 Task: Sort the products in the category "IPA" by unit price (low first).
Action: Mouse moved to (782, 279)
Screenshot: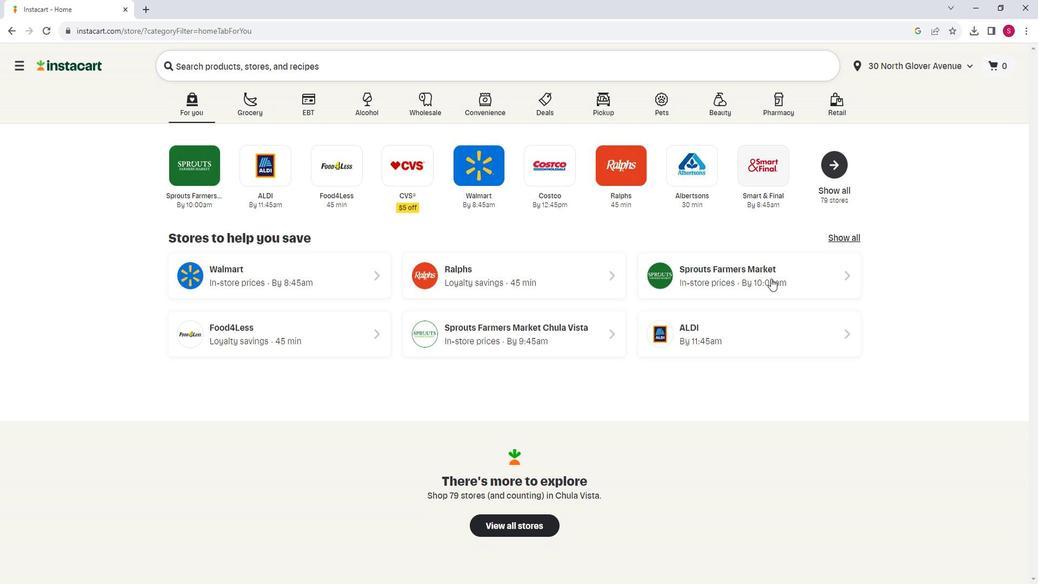 
Action: Mouse pressed left at (782, 279)
Screenshot: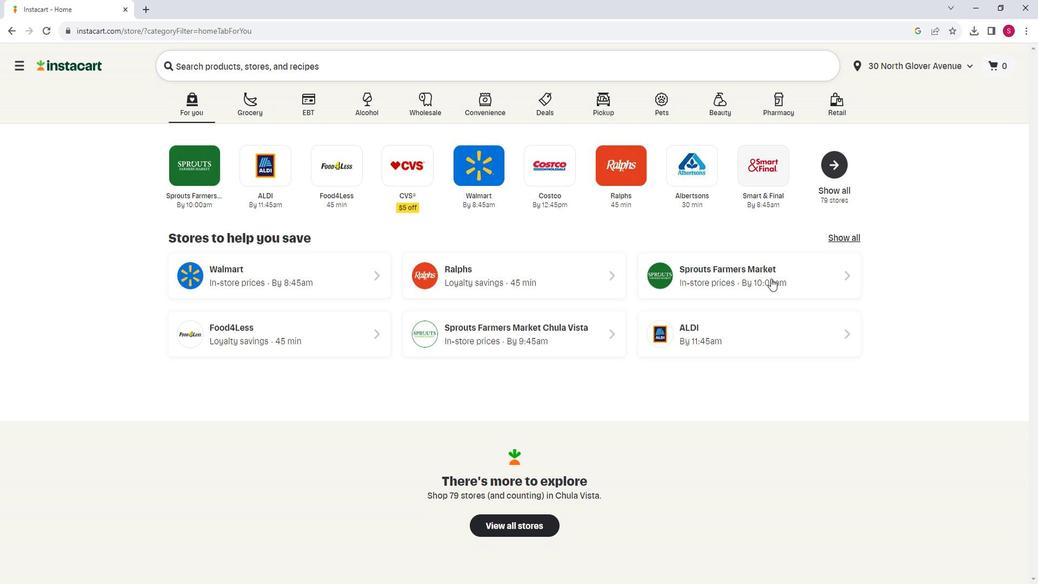 
Action: Mouse moved to (73, 409)
Screenshot: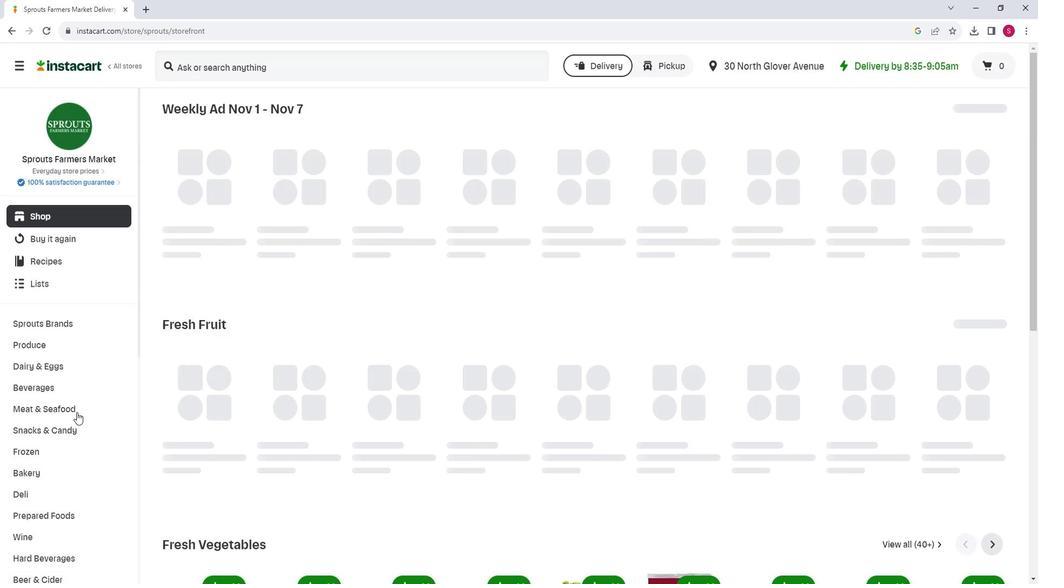 
Action: Mouse scrolled (73, 408) with delta (0, 0)
Screenshot: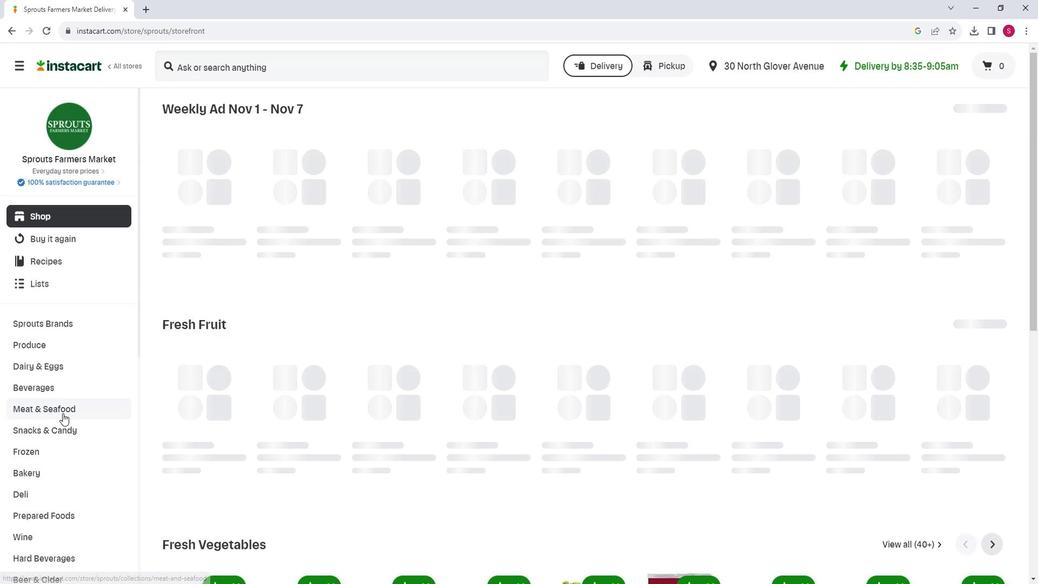 
Action: Mouse moved to (39, 512)
Screenshot: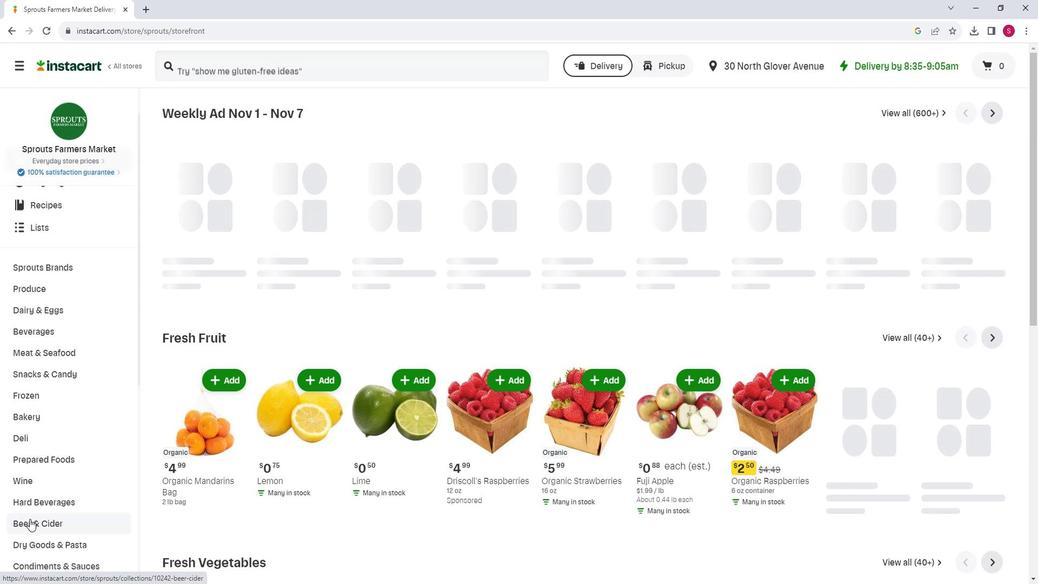 
Action: Mouse pressed left at (39, 512)
Screenshot: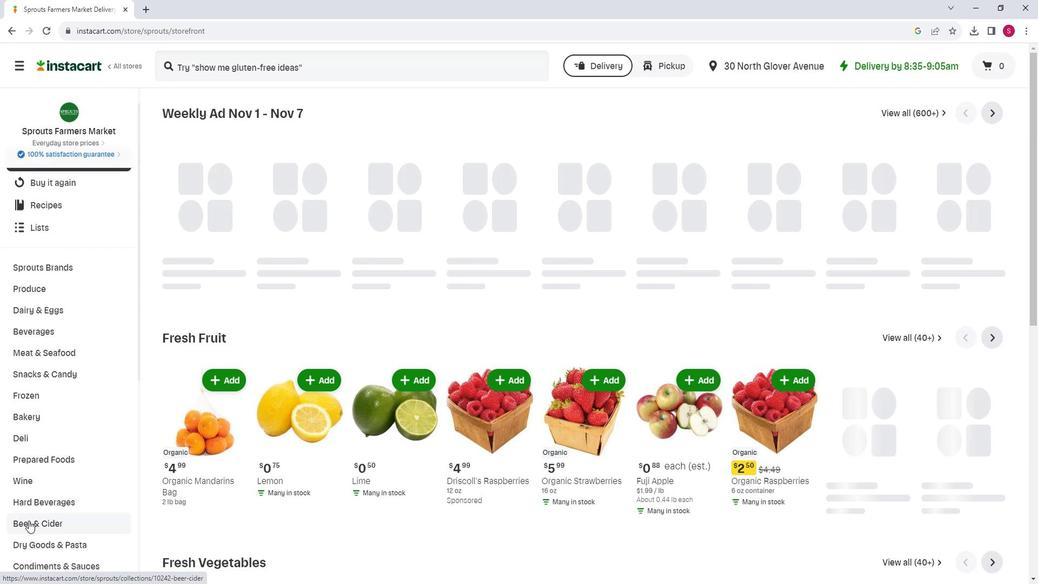 
Action: Mouse moved to (258, 146)
Screenshot: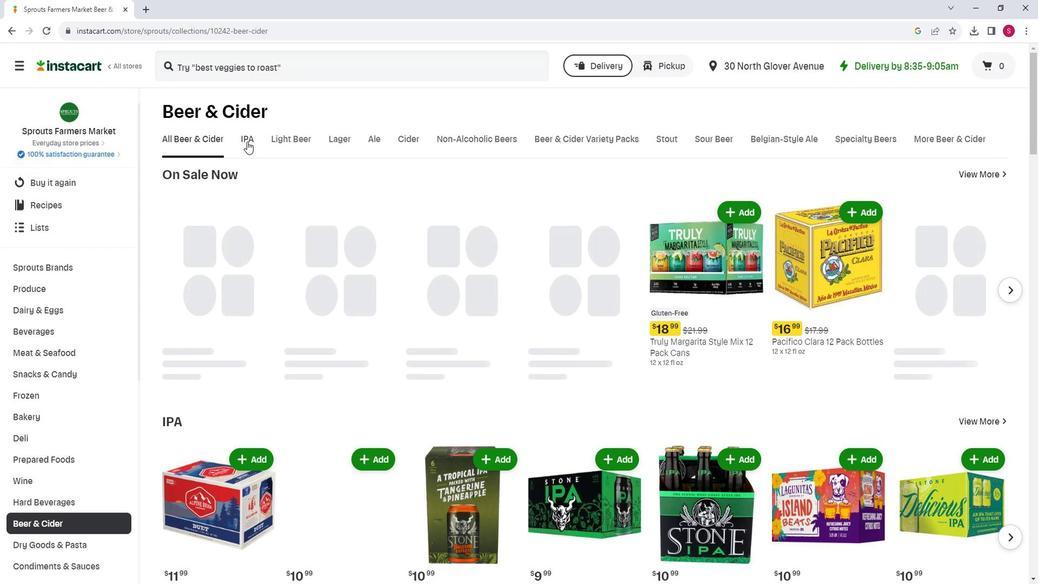 
Action: Mouse pressed left at (258, 146)
Screenshot: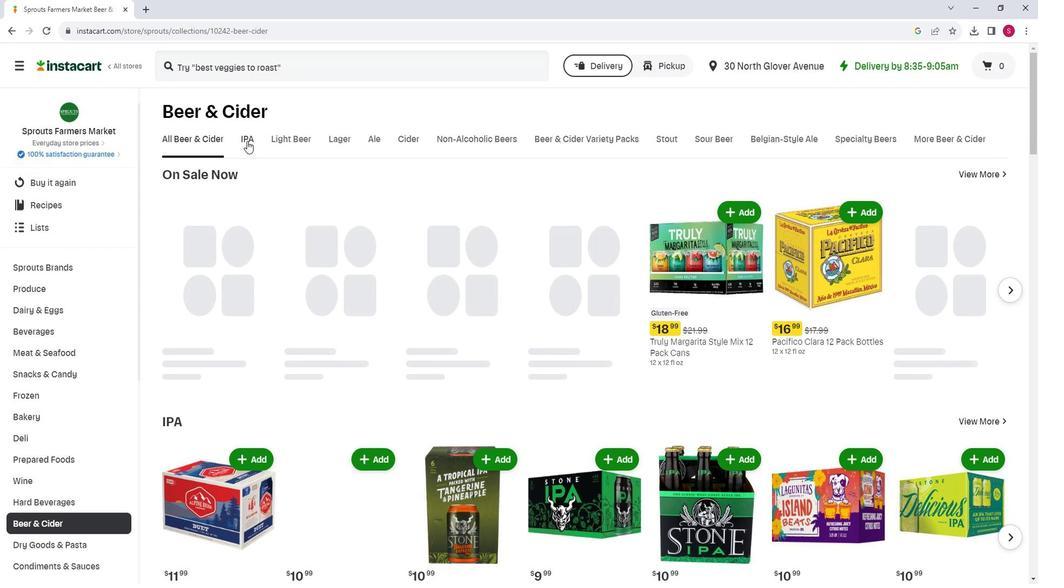 
Action: Mouse moved to (1012, 178)
Screenshot: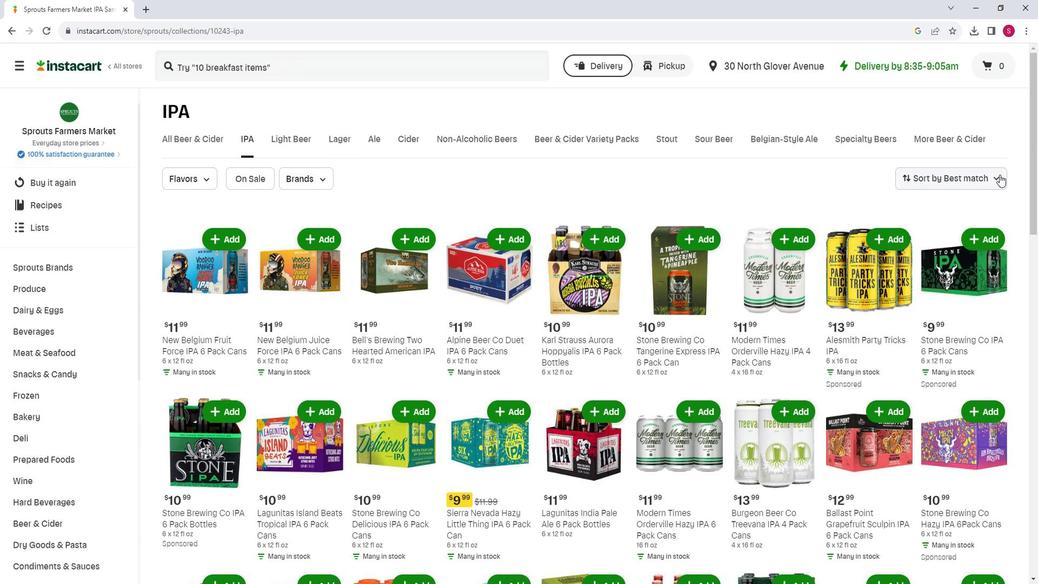 
Action: Mouse pressed left at (1012, 178)
Screenshot: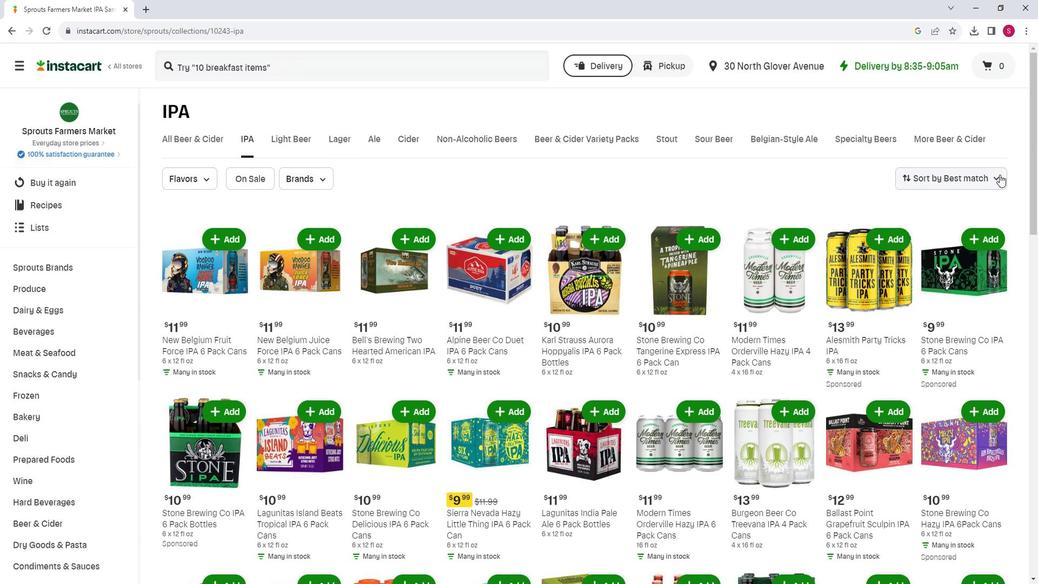
Action: Mouse moved to (979, 272)
Screenshot: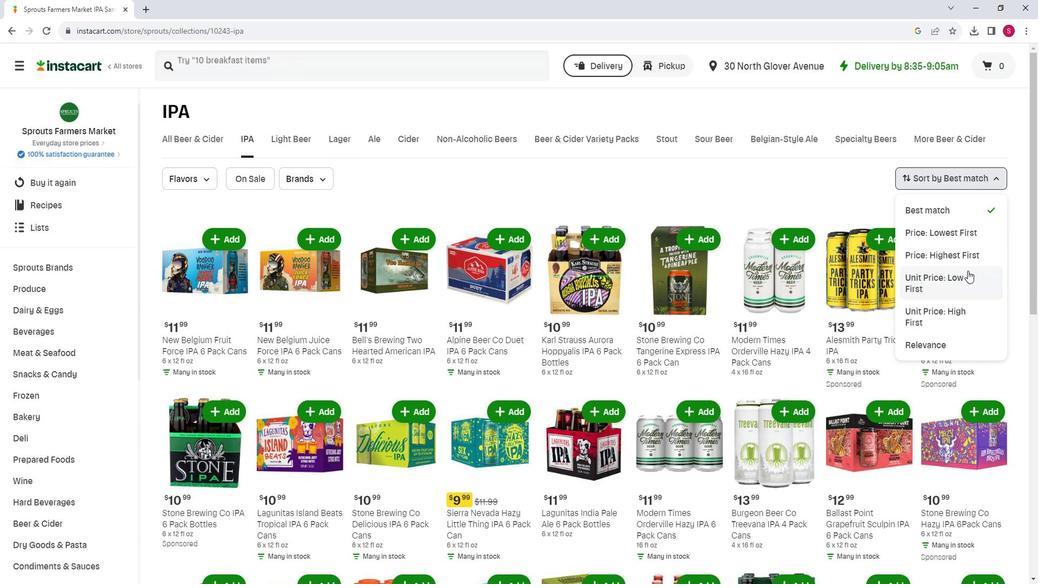 
Action: Mouse pressed left at (979, 272)
Screenshot: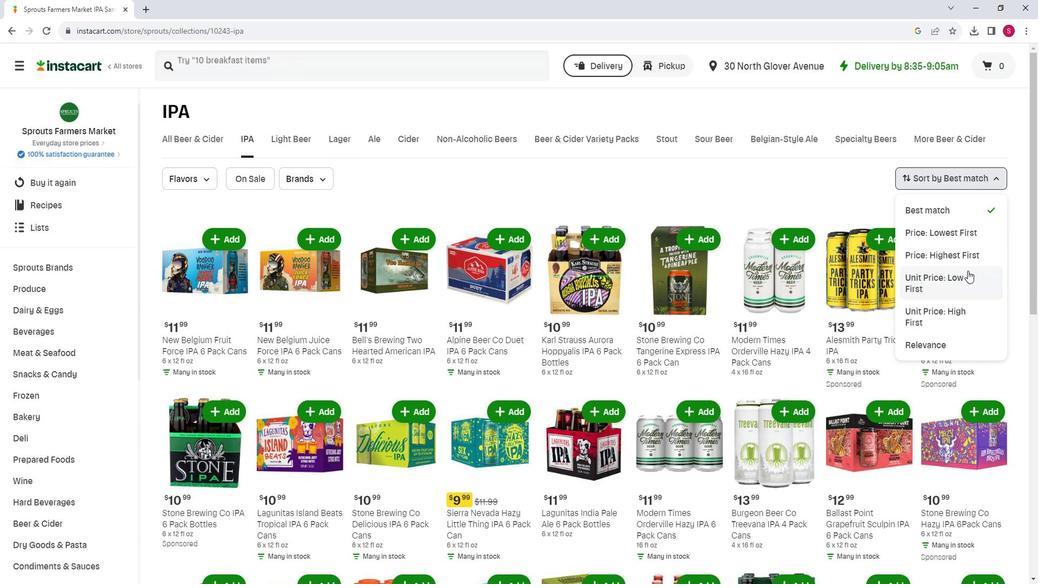 
Action: Mouse moved to (632, 229)
Screenshot: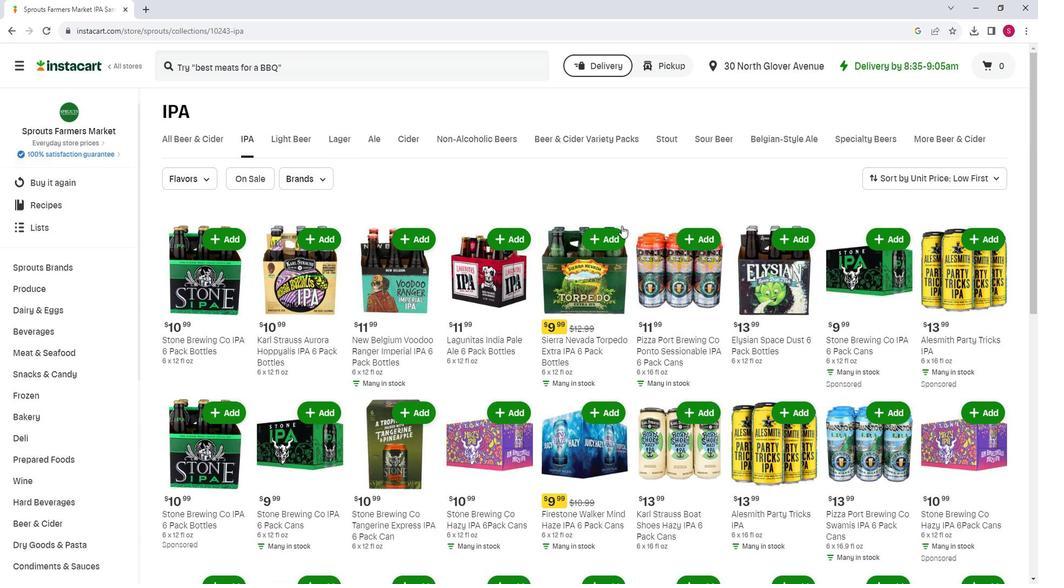 
Action: Mouse scrolled (632, 228) with delta (0, 0)
Screenshot: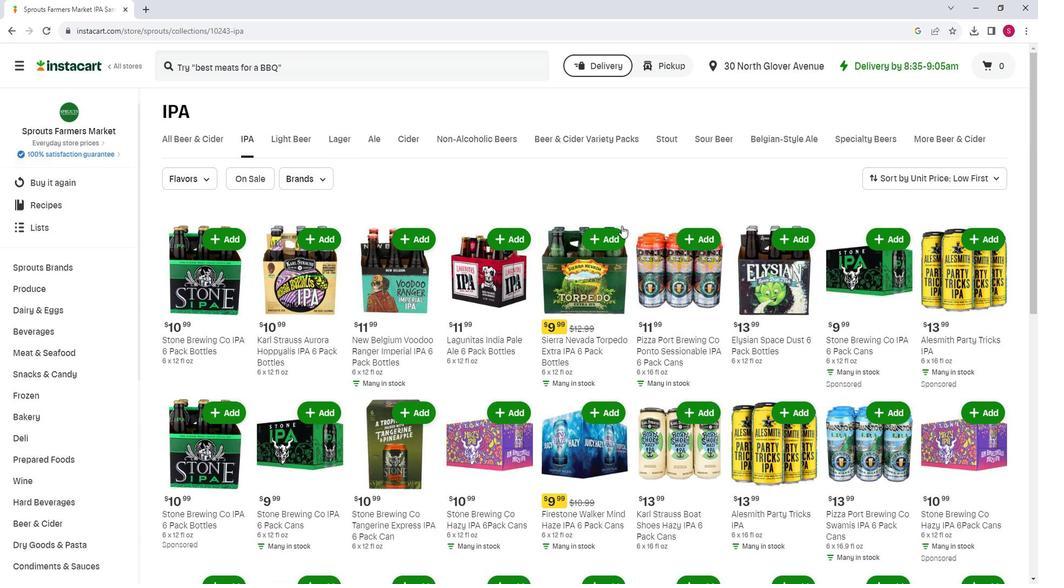 
Action: Mouse moved to (632, 232)
Screenshot: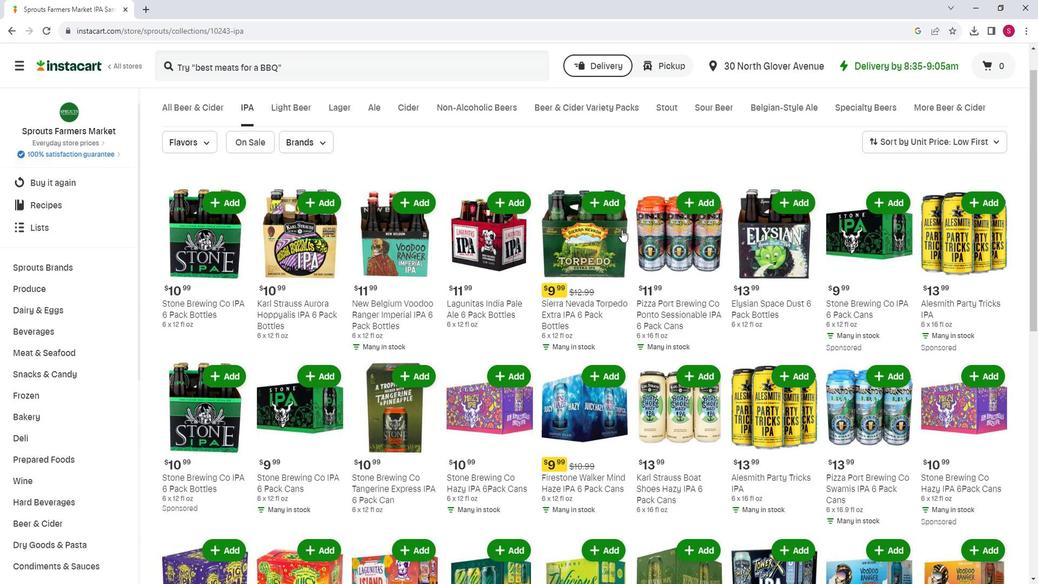 
Action: Mouse scrolled (632, 231) with delta (0, 0)
Screenshot: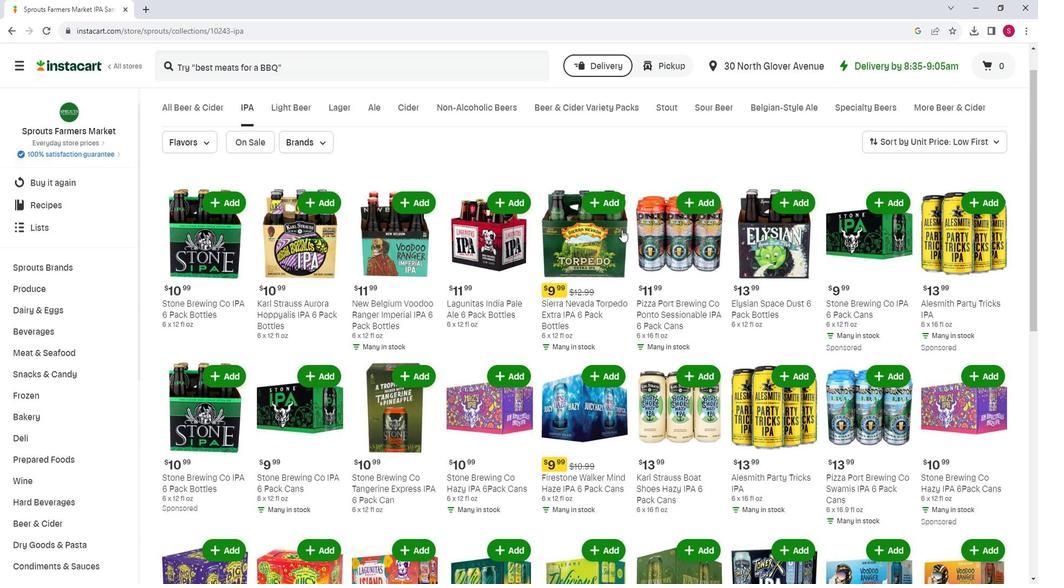
Action: Mouse moved to (633, 234)
Screenshot: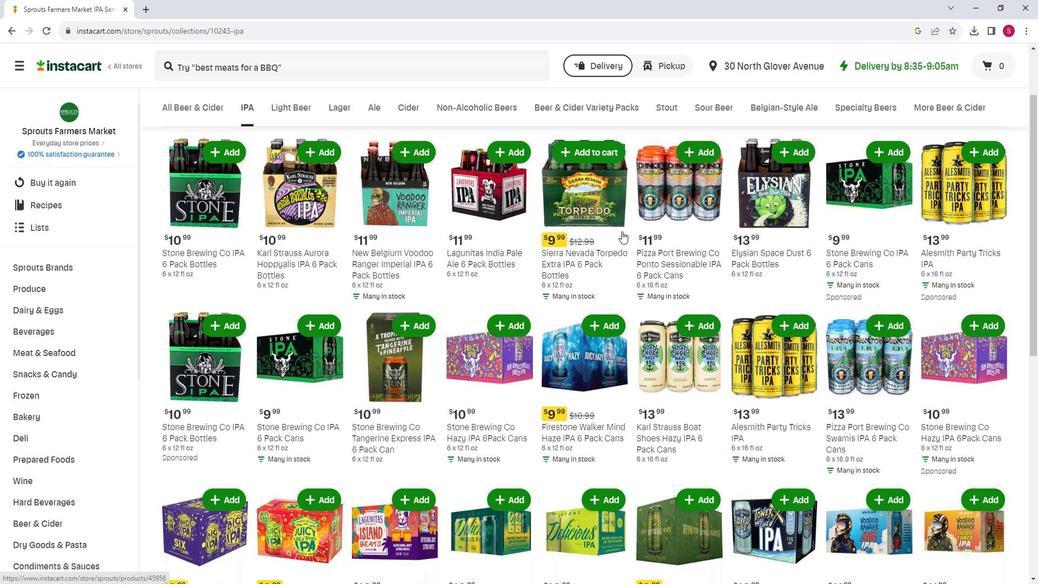 
Action: Mouse scrolled (633, 233) with delta (0, 0)
Screenshot: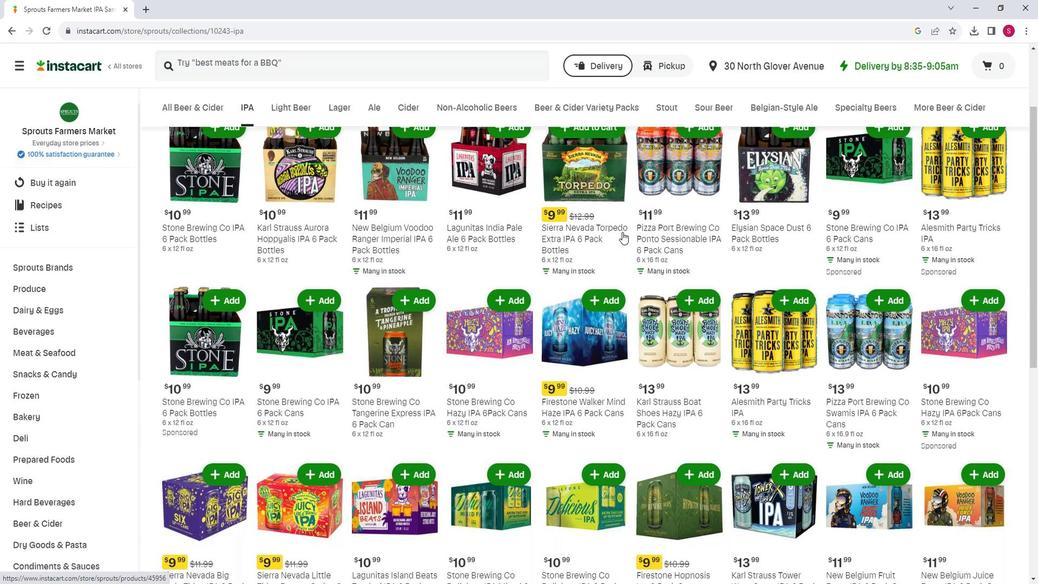 
Action: Mouse moved to (633, 234)
Screenshot: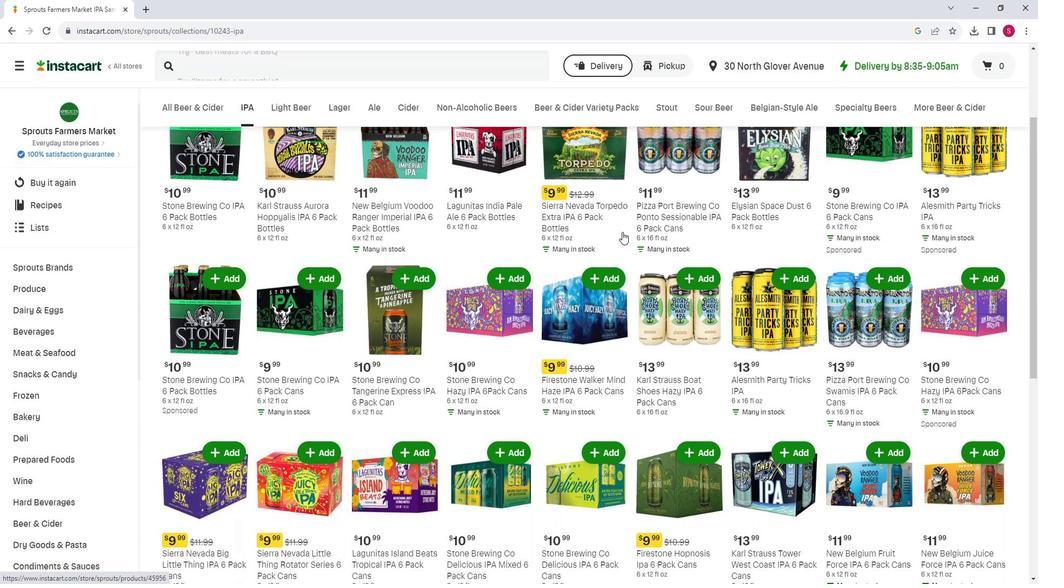 
Action: Mouse scrolled (633, 234) with delta (0, 0)
Screenshot: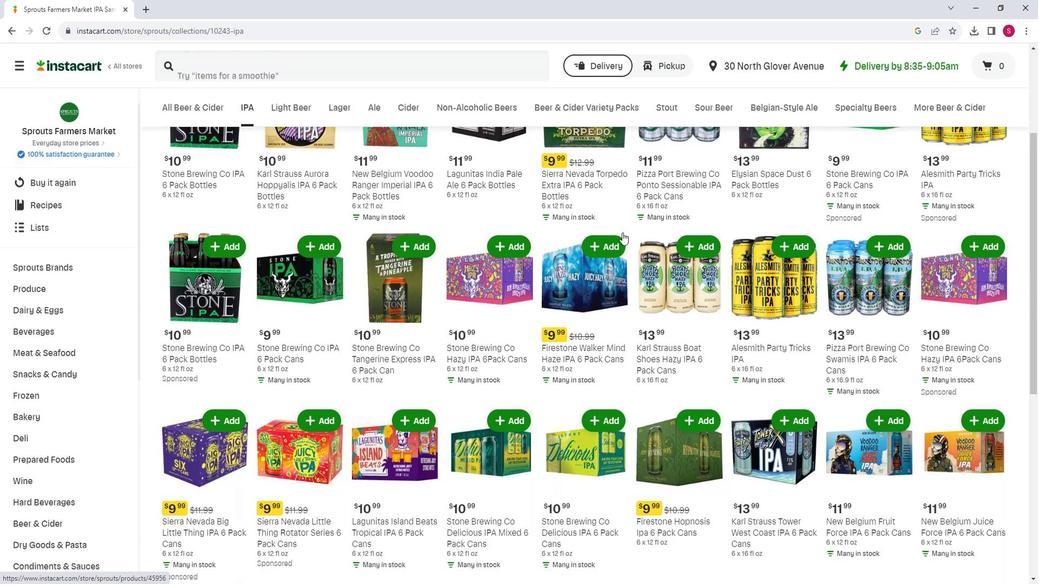 
Action: Mouse scrolled (633, 234) with delta (0, 0)
Screenshot: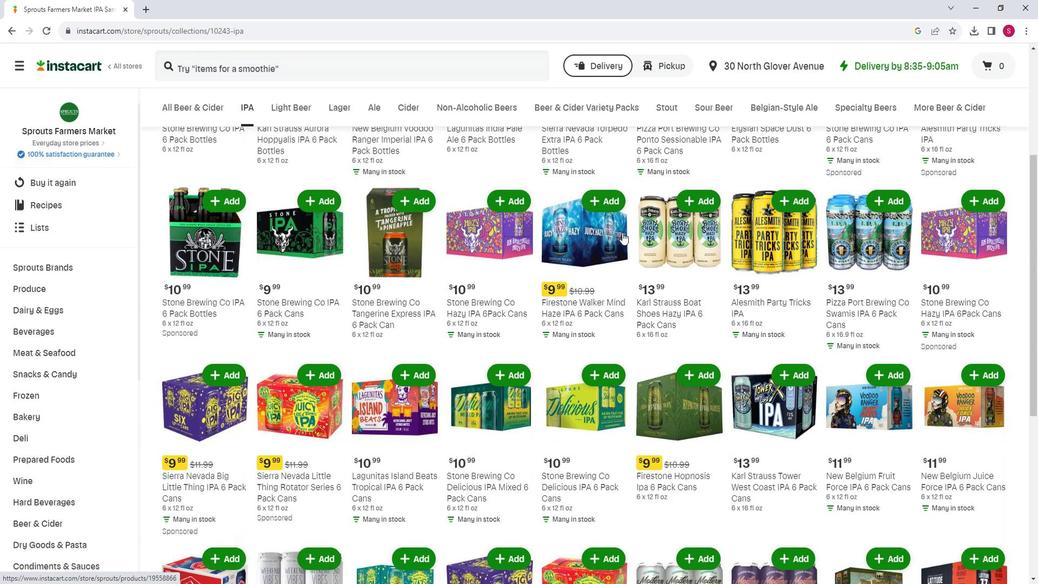 
Action: Mouse moved to (634, 235)
Screenshot: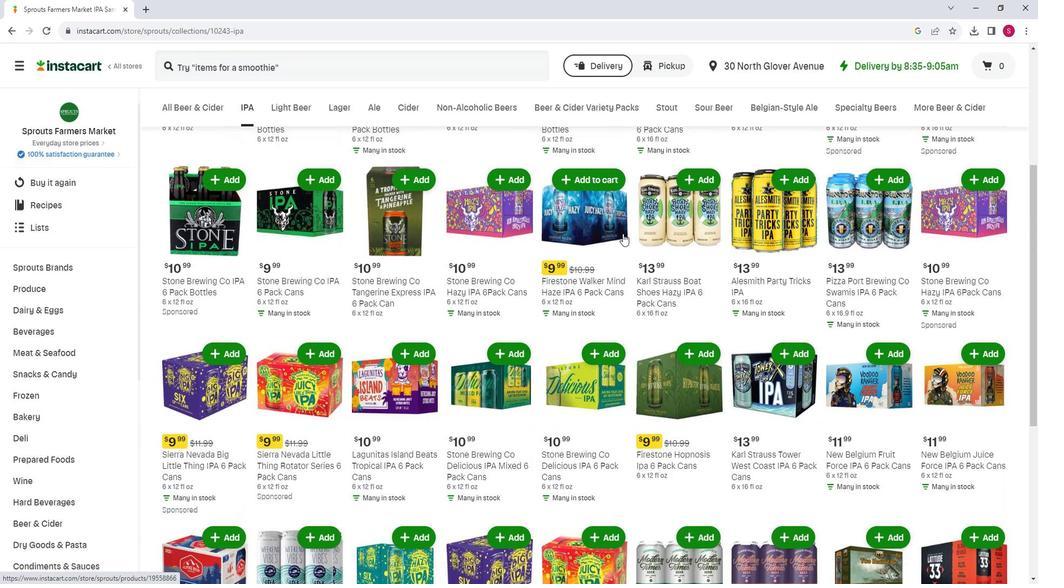 
Action: Mouse scrolled (634, 235) with delta (0, 0)
Screenshot: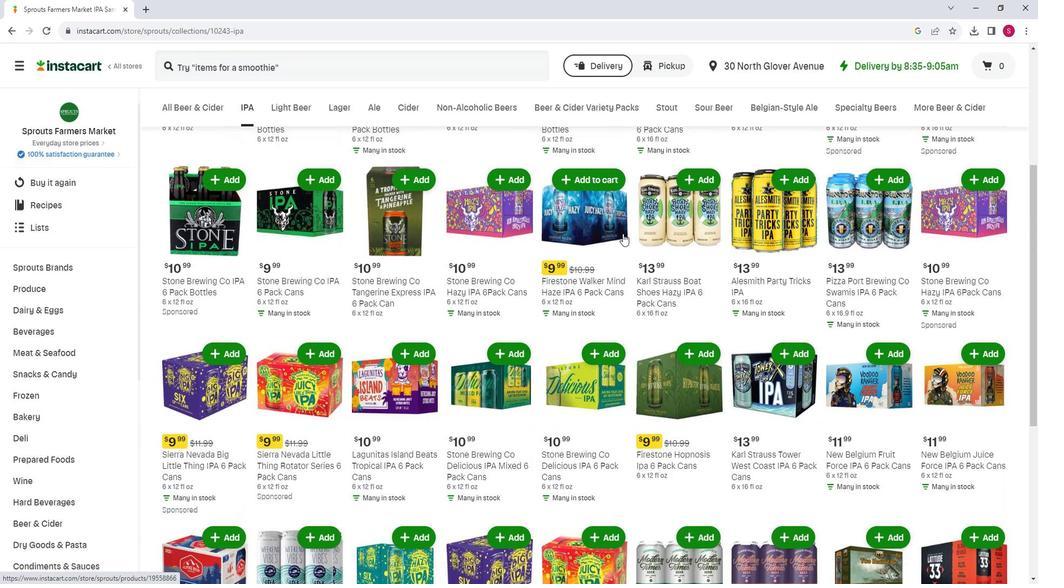 
Action: Mouse moved to (635, 236)
Screenshot: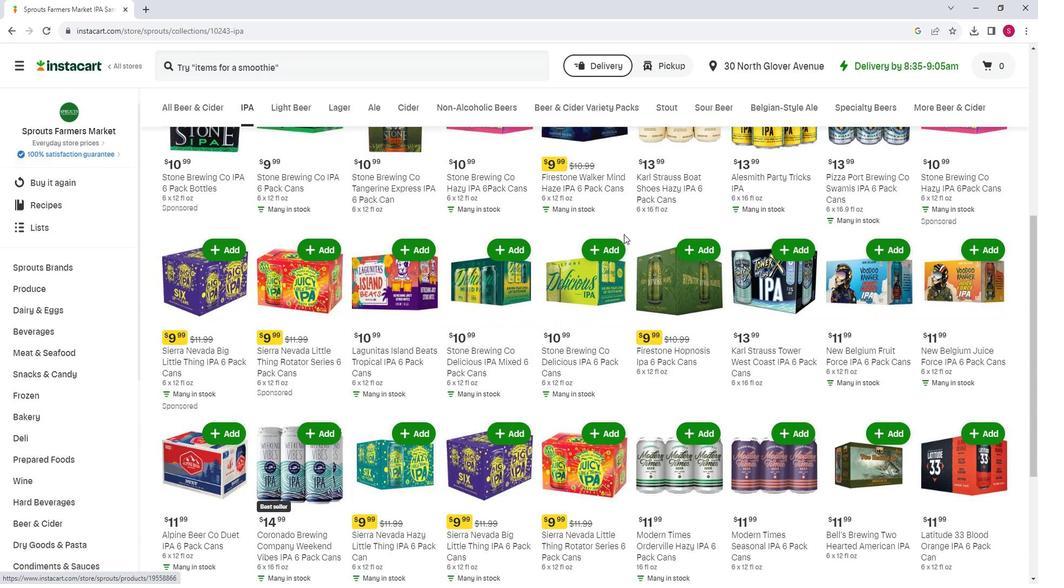 
Action: Mouse scrolled (635, 236) with delta (0, 0)
Screenshot: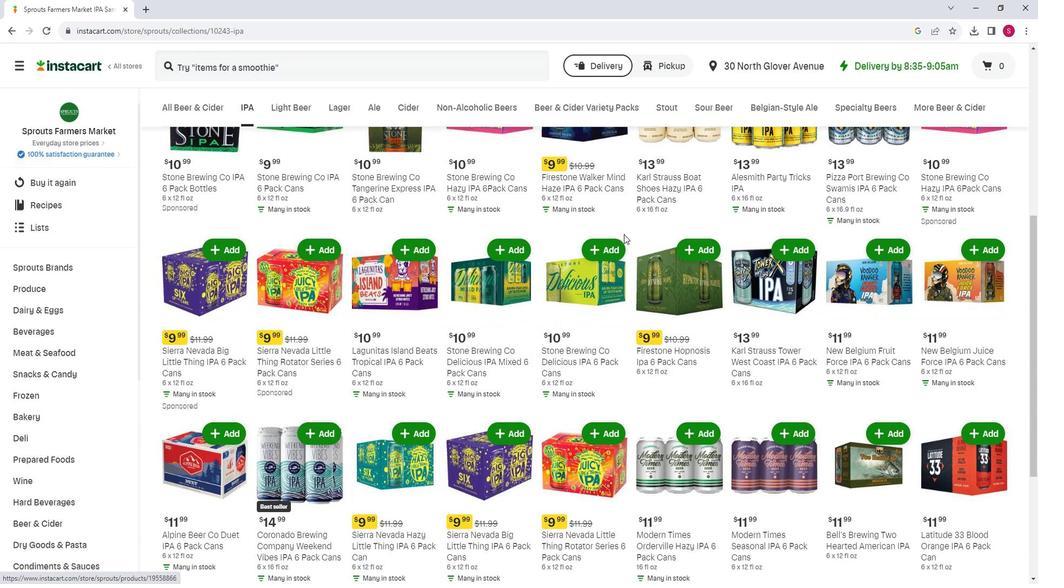 
Action: Mouse moved to (635, 237)
Screenshot: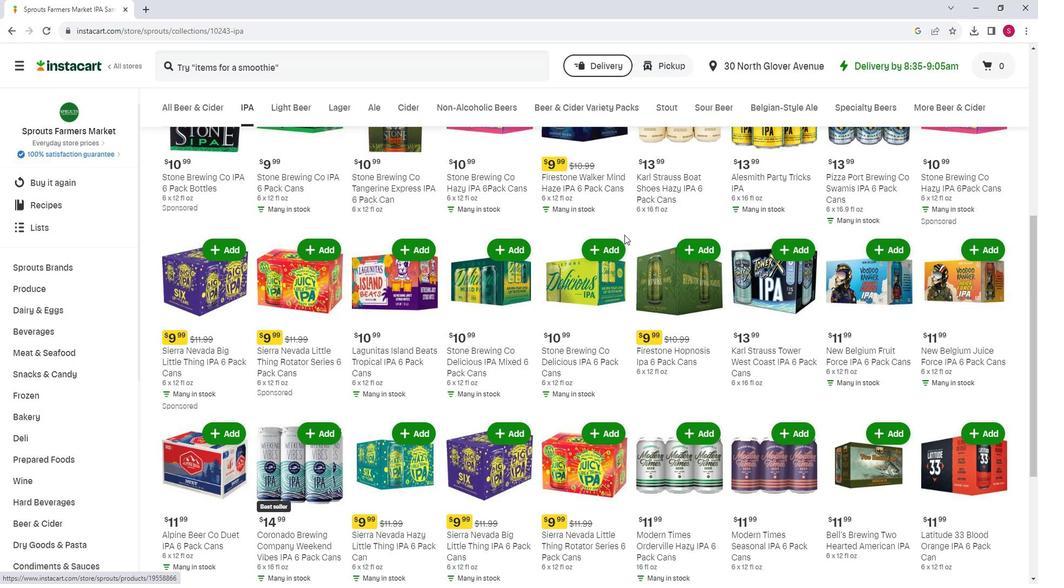 
Action: Mouse scrolled (635, 236) with delta (0, 0)
Screenshot: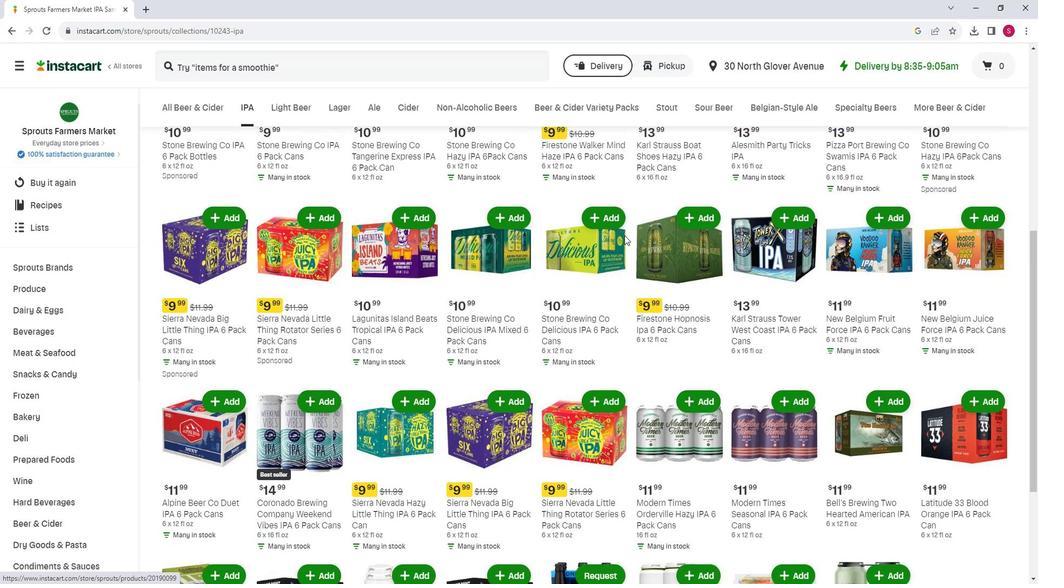 
Action: Mouse scrolled (635, 236) with delta (0, 0)
Screenshot: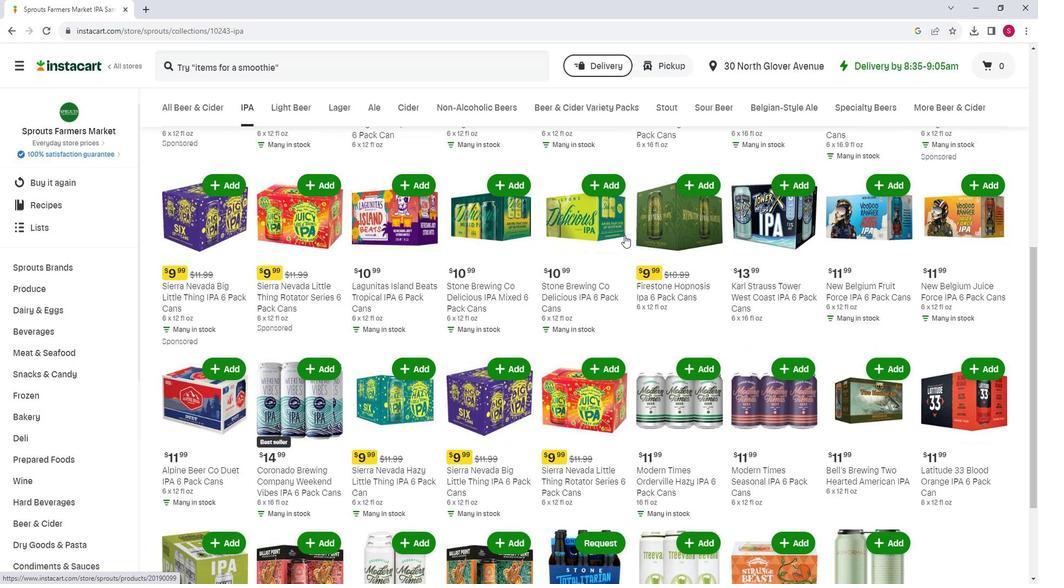 
Action: Mouse moved to (635, 237)
Screenshot: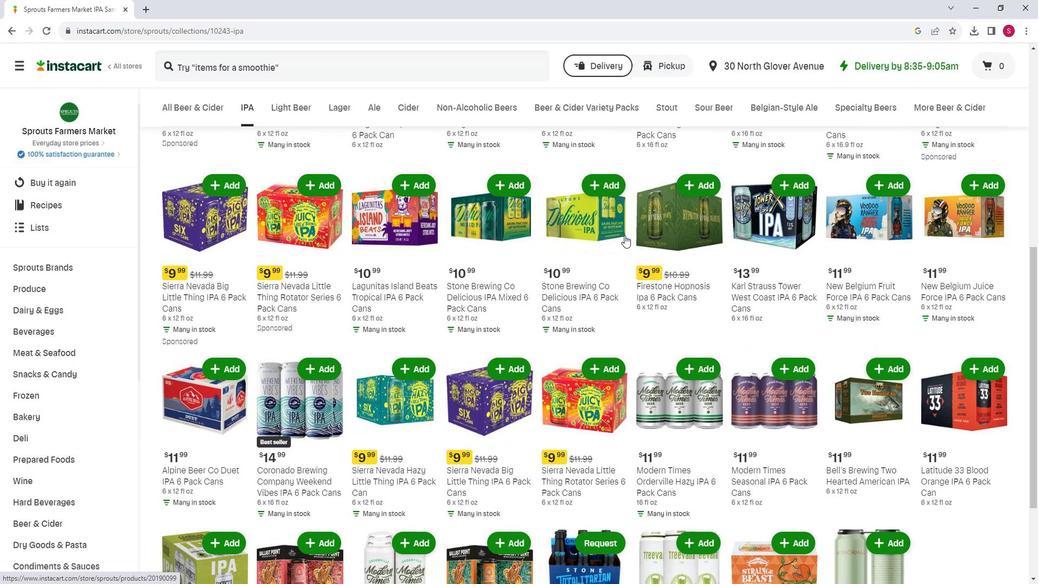 
Action: Mouse scrolled (635, 236) with delta (0, 0)
Screenshot: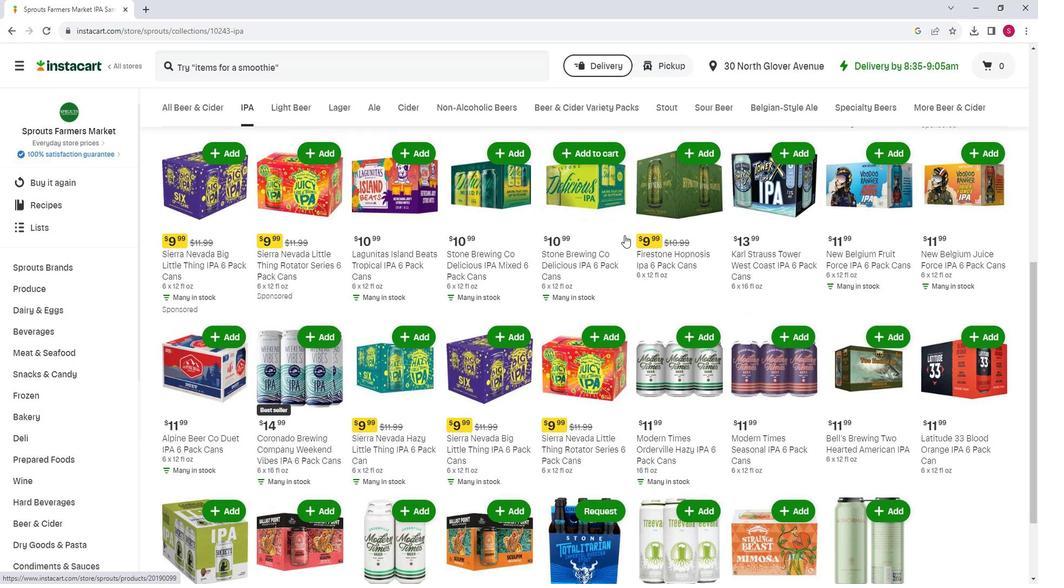 
Action: Mouse scrolled (635, 236) with delta (0, 0)
Screenshot: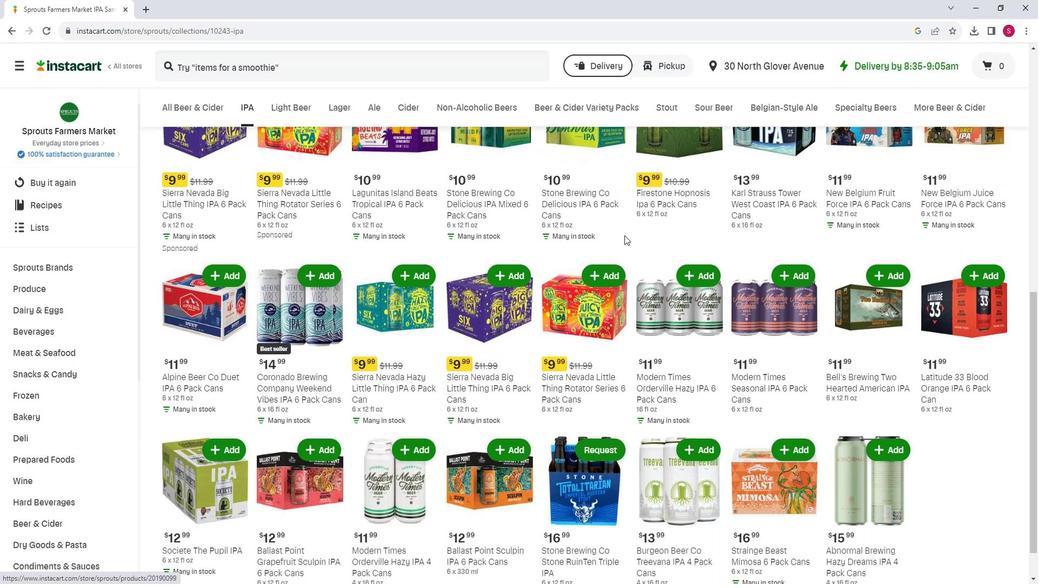 
Action: Mouse moved to (635, 239)
Screenshot: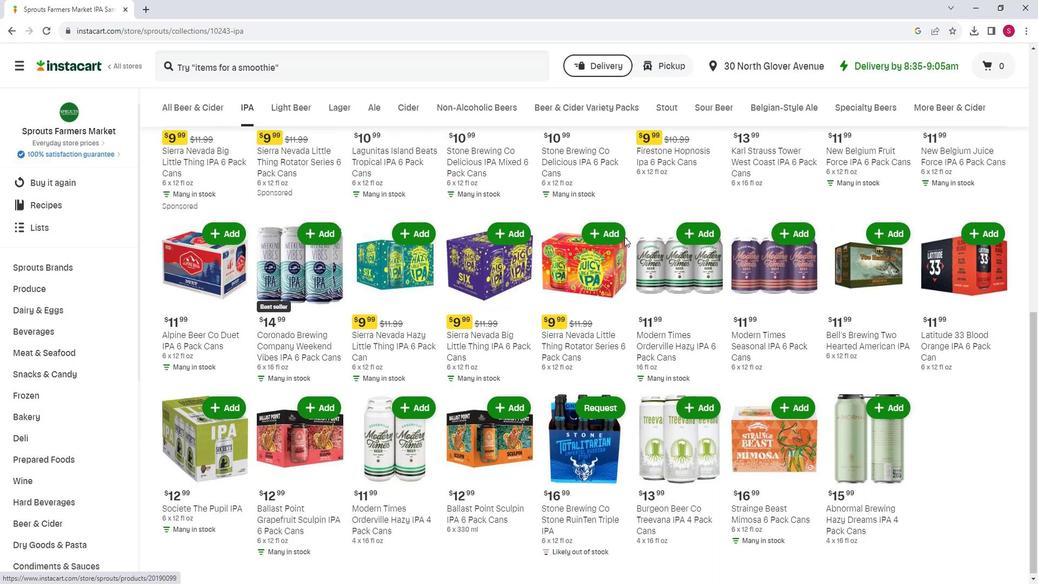 
